 Task: Create New Customer with Customer Name: Promise Me Not, Billing Address Line1: 4760 Agriculture Lane, Billing Address Line2:  Homestead, Billing Address Line3:  Florida 33030, Cell Number: 302-239-8079_x000D_

Action: Mouse moved to (164, 25)
Screenshot: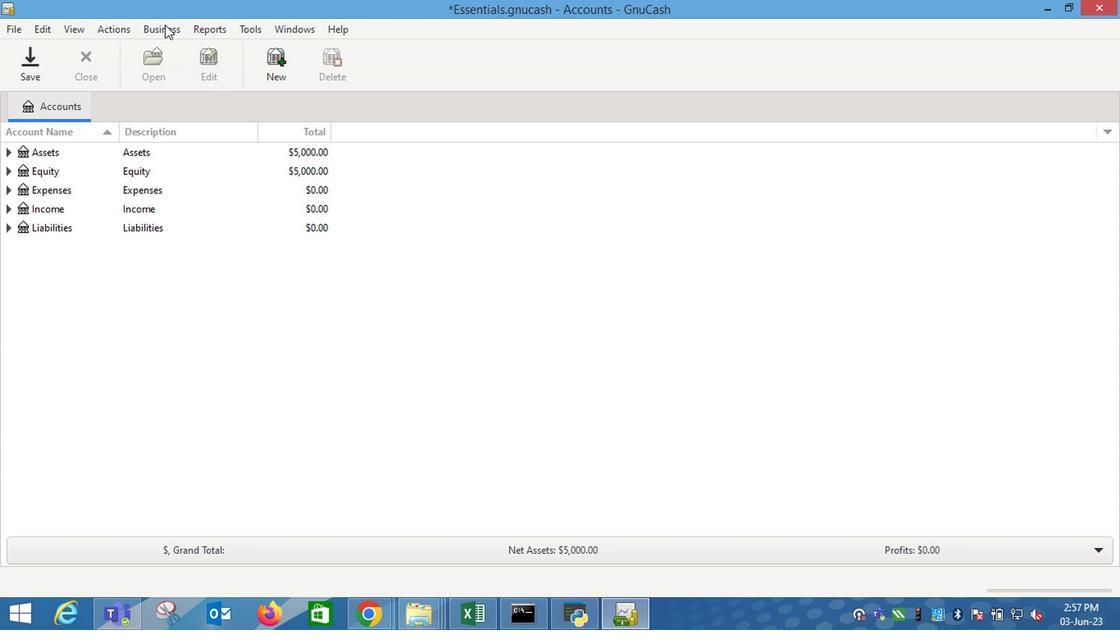 
Action: Mouse pressed left at (164, 25)
Screenshot: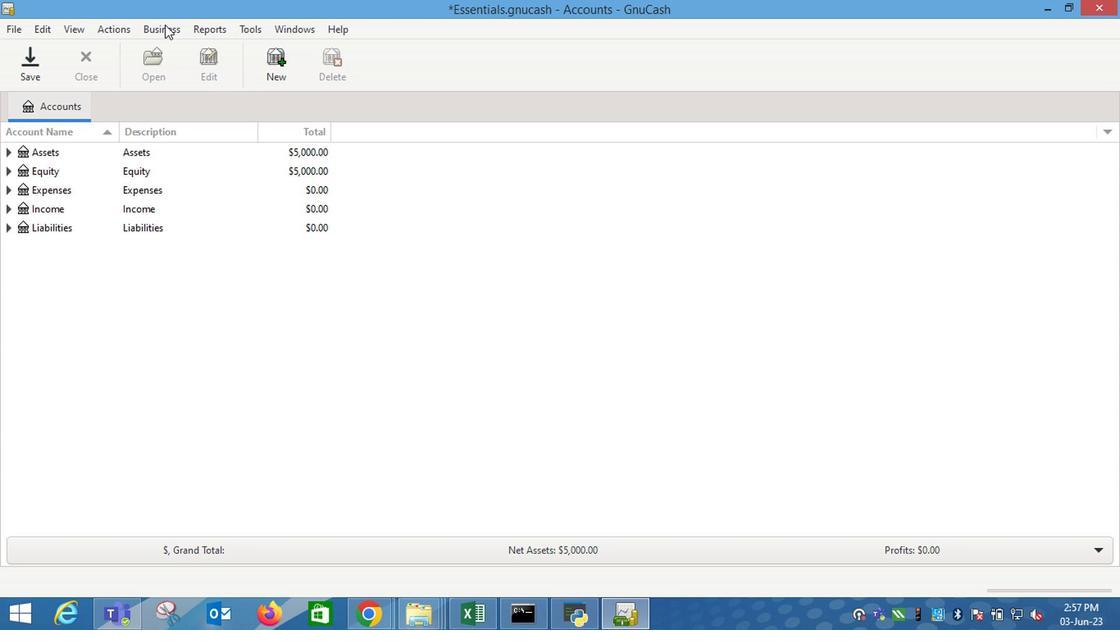 
Action: Mouse moved to (352, 66)
Screenshot: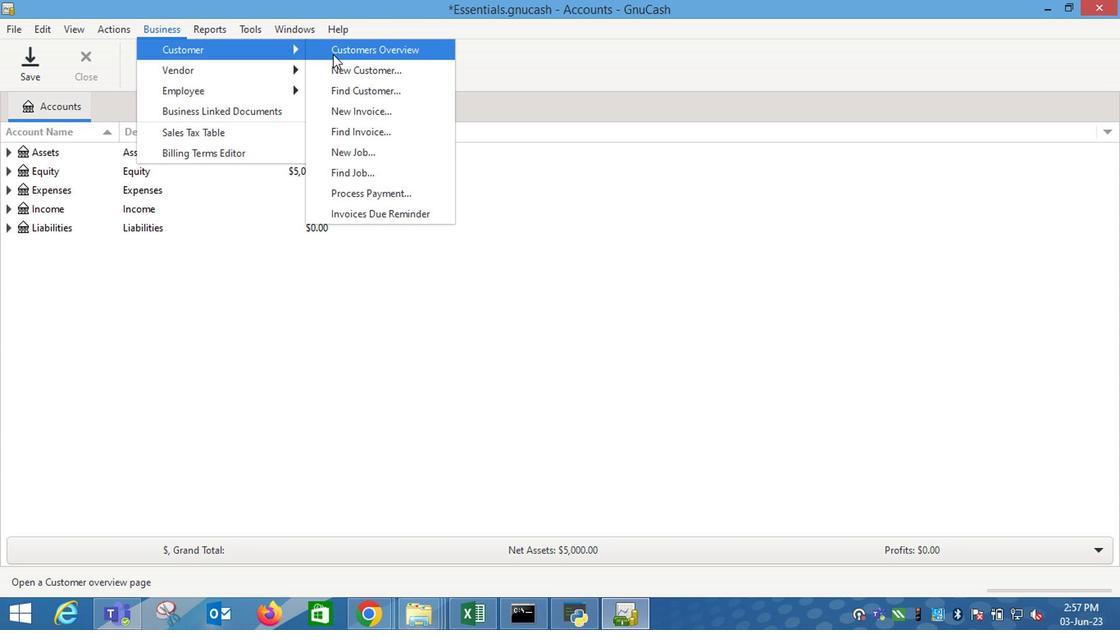 
Action: Mouse pressed left at (352, 66)
Screenshot: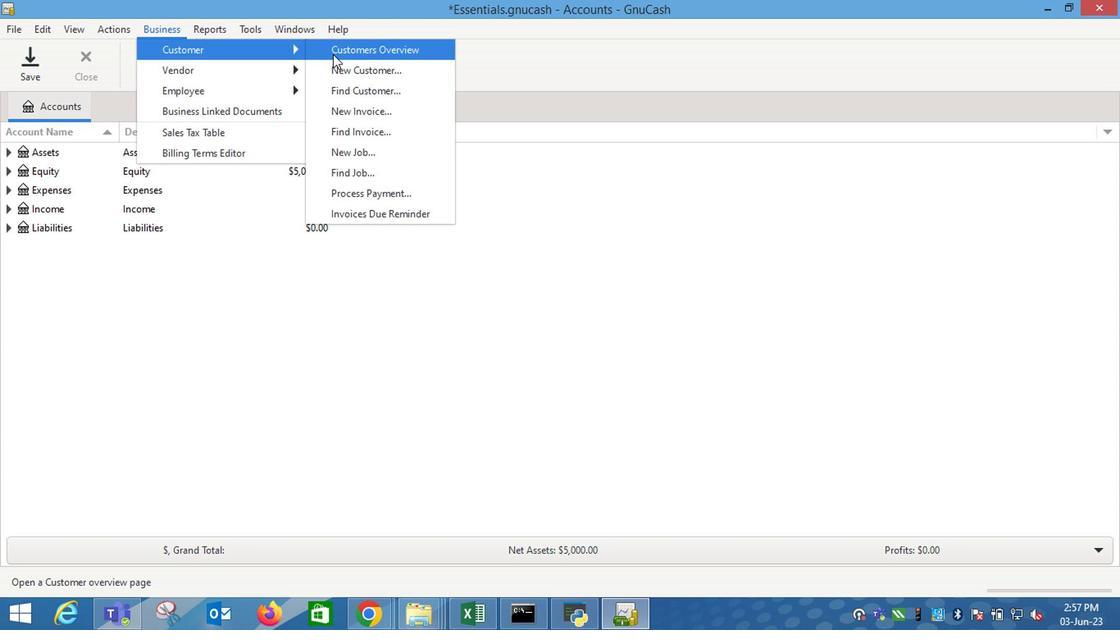 
Action: Mouse moved to (846, 248)
Screenshot: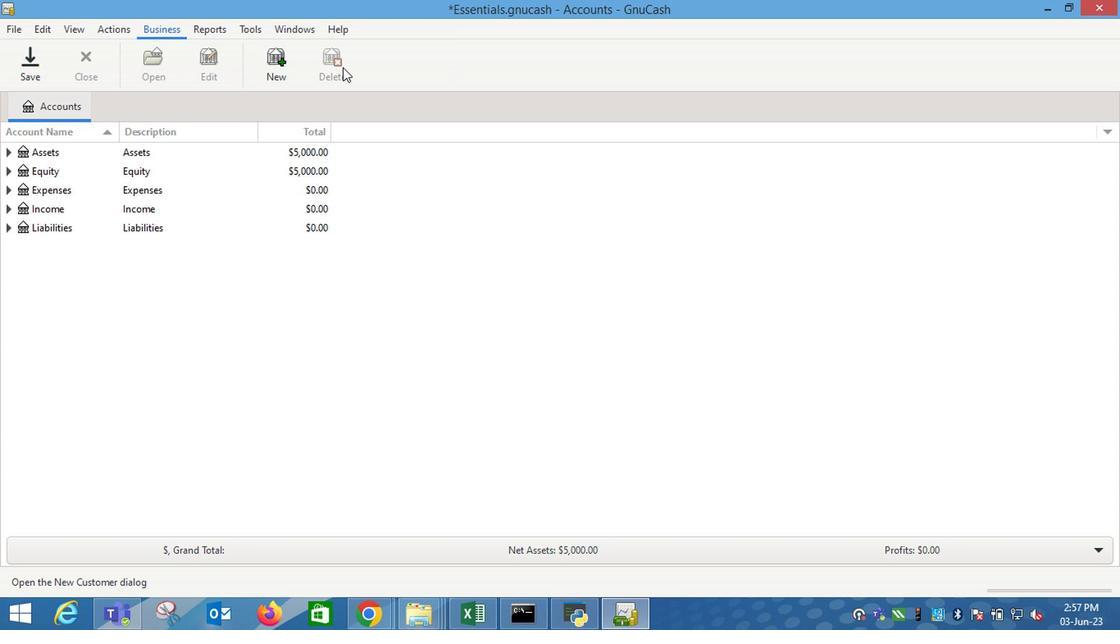 
Action: Key pressed <Key.shift_r>Promise<Key.space><Key.shift_r>Me<Key.space><Key.shift_r>Not<Key.tab><Key.tab>4760<Key.space><Key.shift_r>Agri
Screenshot: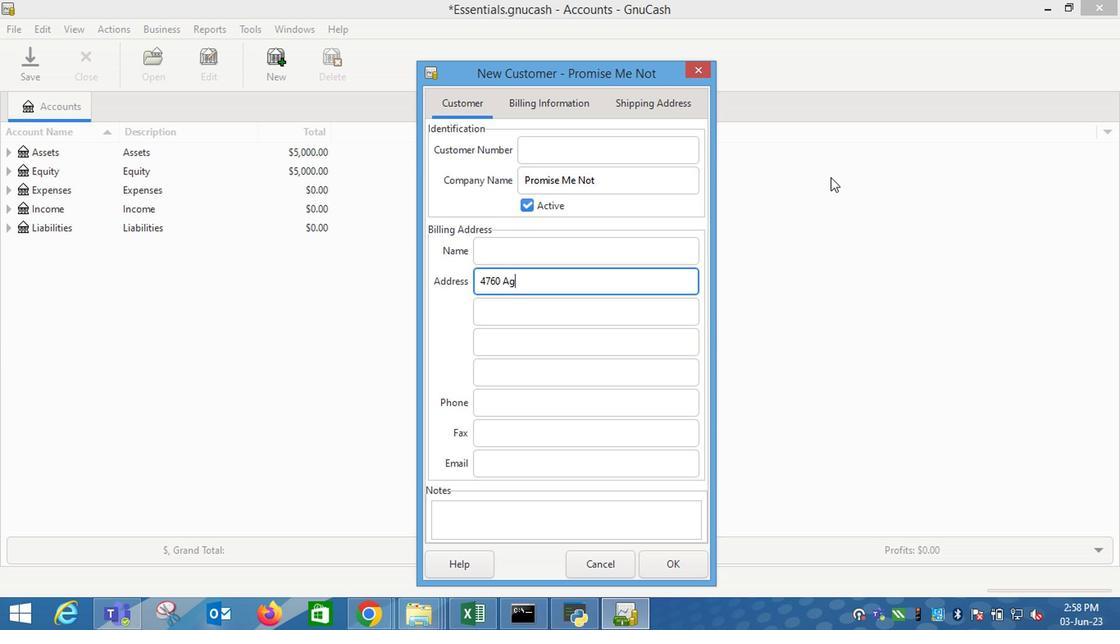 
Action: Mouse pressed left at (846, 248)
Screenshot: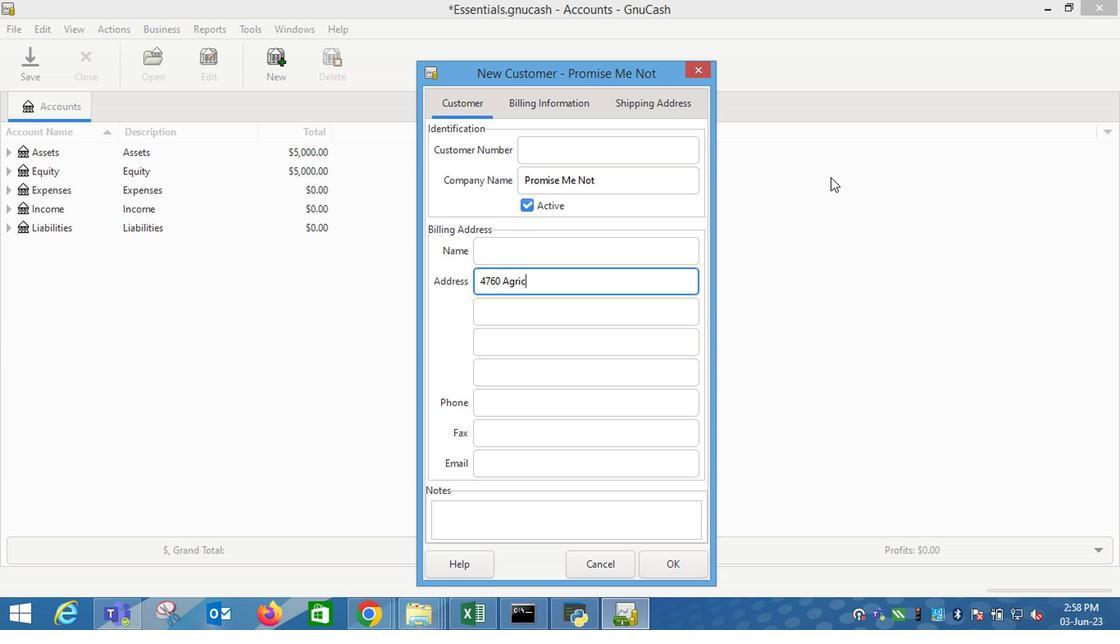 
Action: Key pressed cu
Screenshot: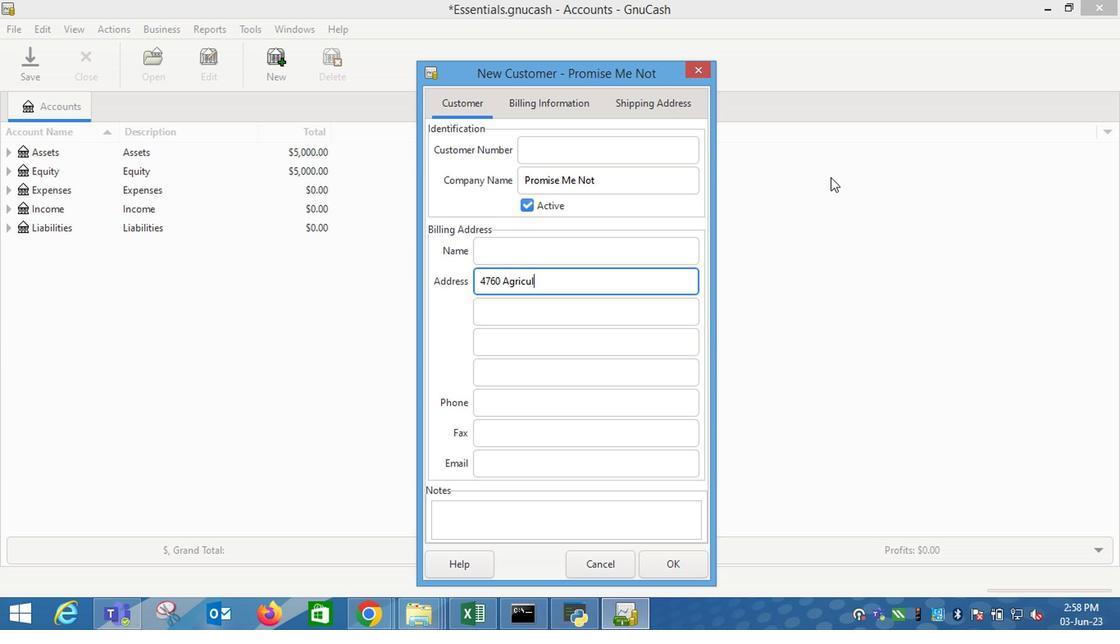 
Action: Mouse moved to (170, 18)
Screenshot: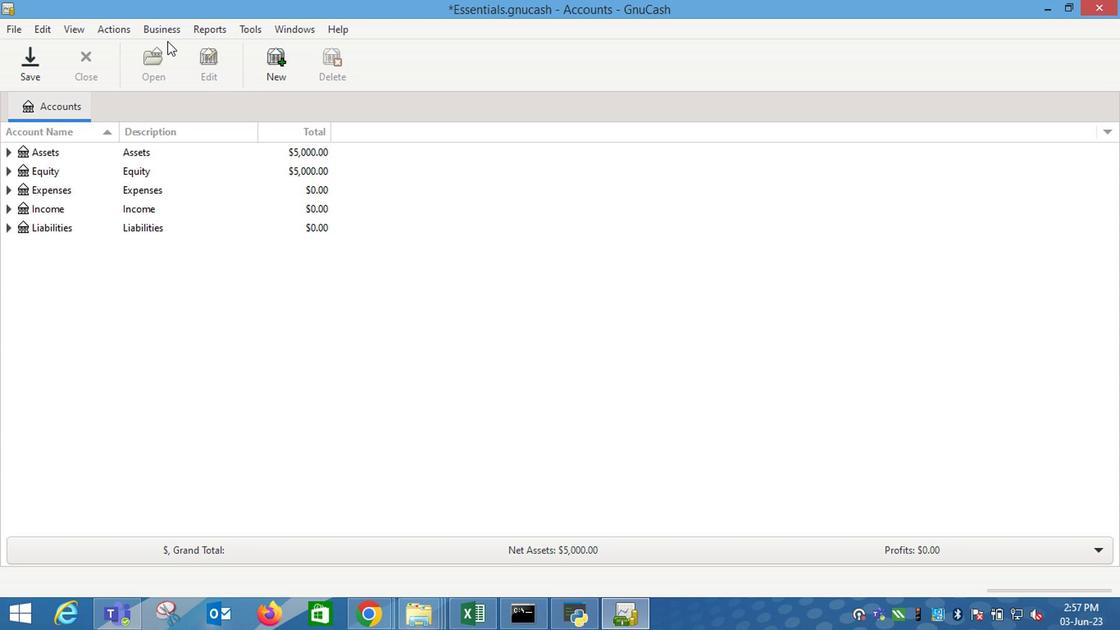 
Action: Mouse pressed left at (170, 18)
Screenshot: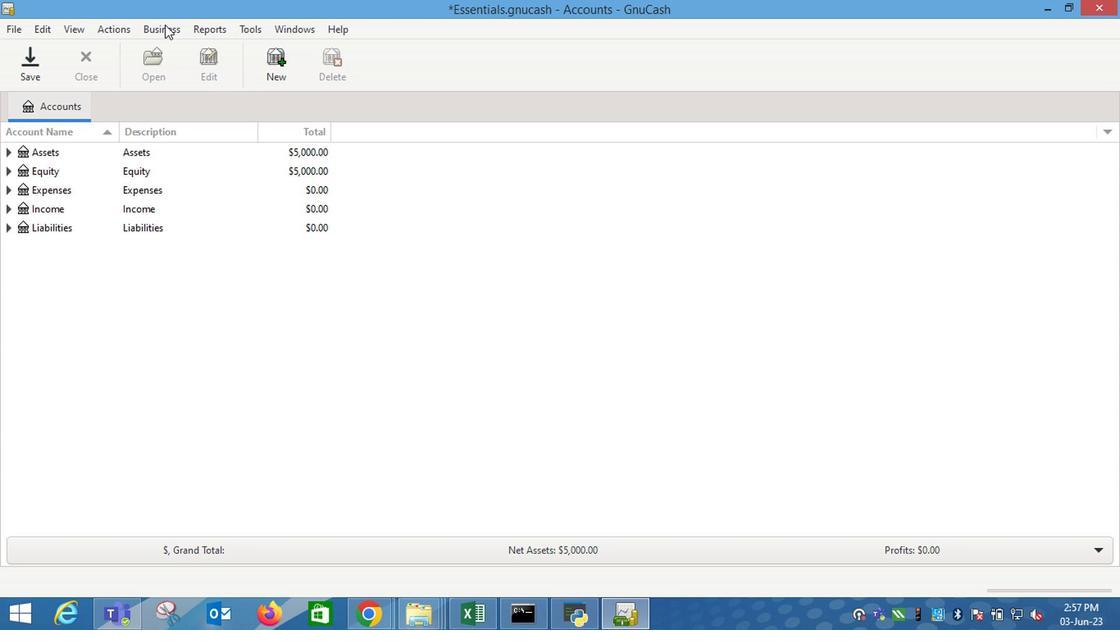 
Action: Mouse moved to (340, 58)
Screenshot: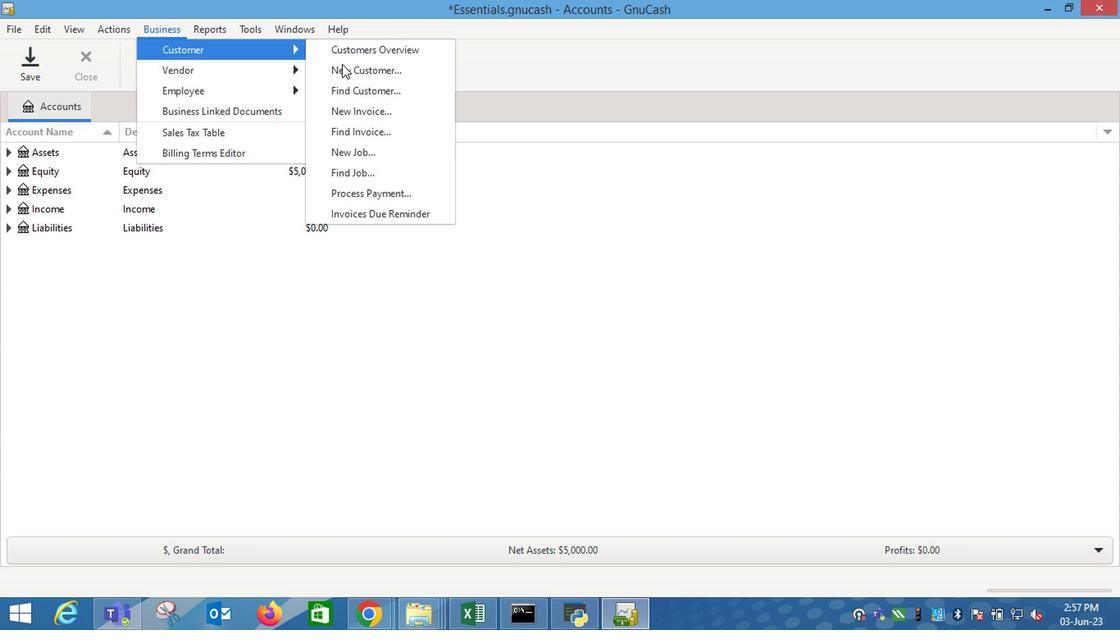 
Action: Mouse pressed left at (340, 58)
Screenshot: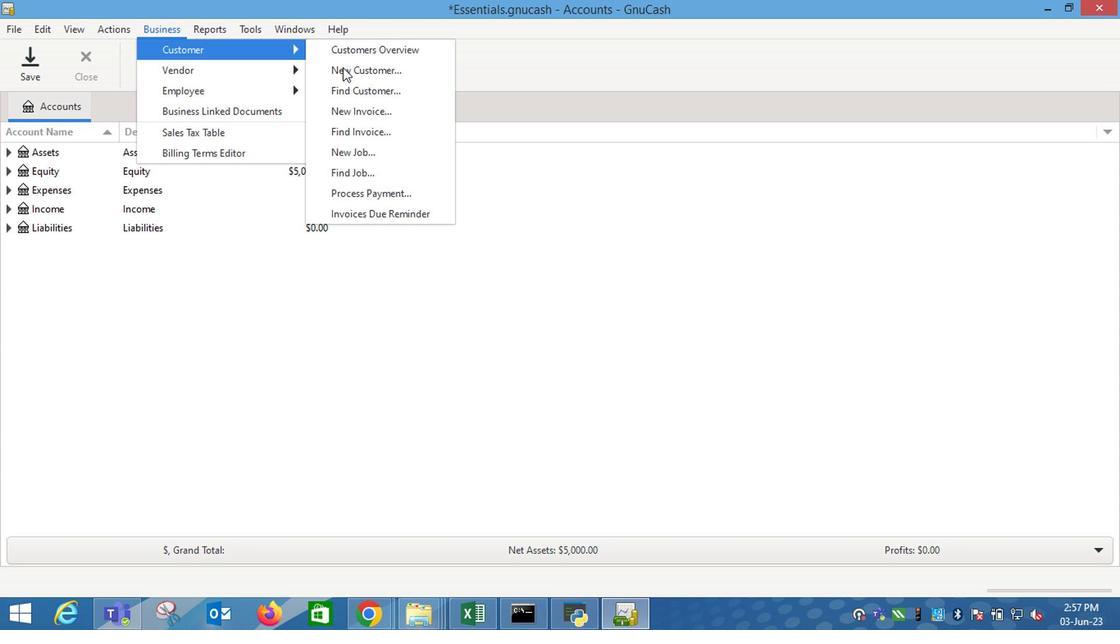
Action: Mouse moved to (807, 165)
Screenshot: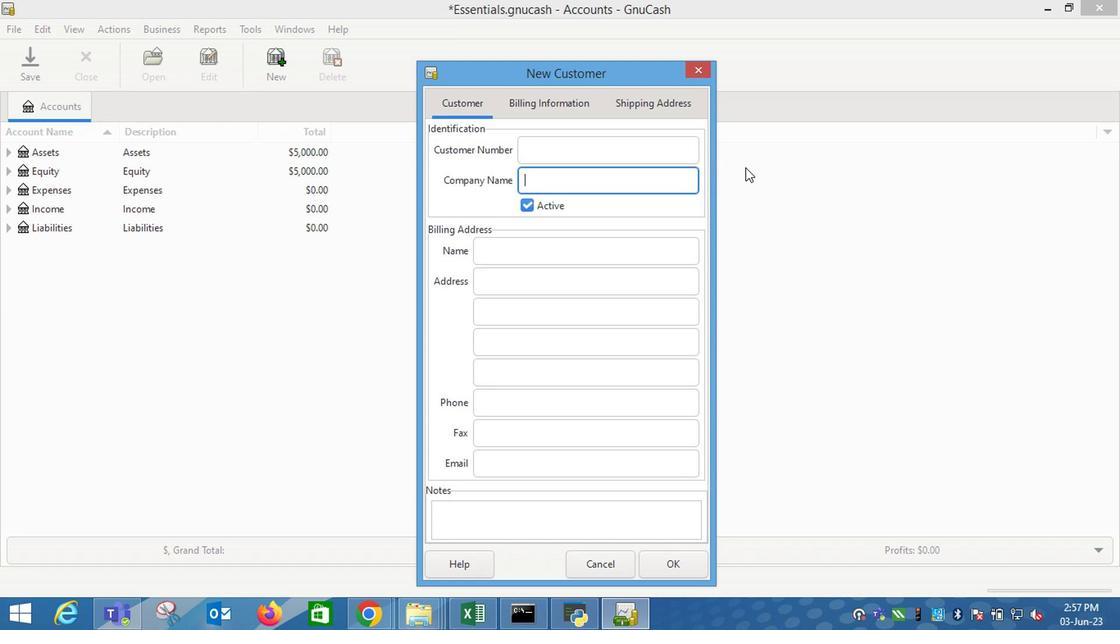 
Action: Key pressed <Key.shift_r>Promise<Key.space><Key.shift_r>Me<Key.space><Key.shift_r>Not<Key.tab><Key.tab><Key.tab>4760<Key.space><Key.shift_r>Agriculture<Key.space><Key.shift_r>Lane<Key.tab><Key.shift_r>Ho<Key.tab><Key.shift_r>F<Key.tab><Key.tab>302-239-8079
Screenshot: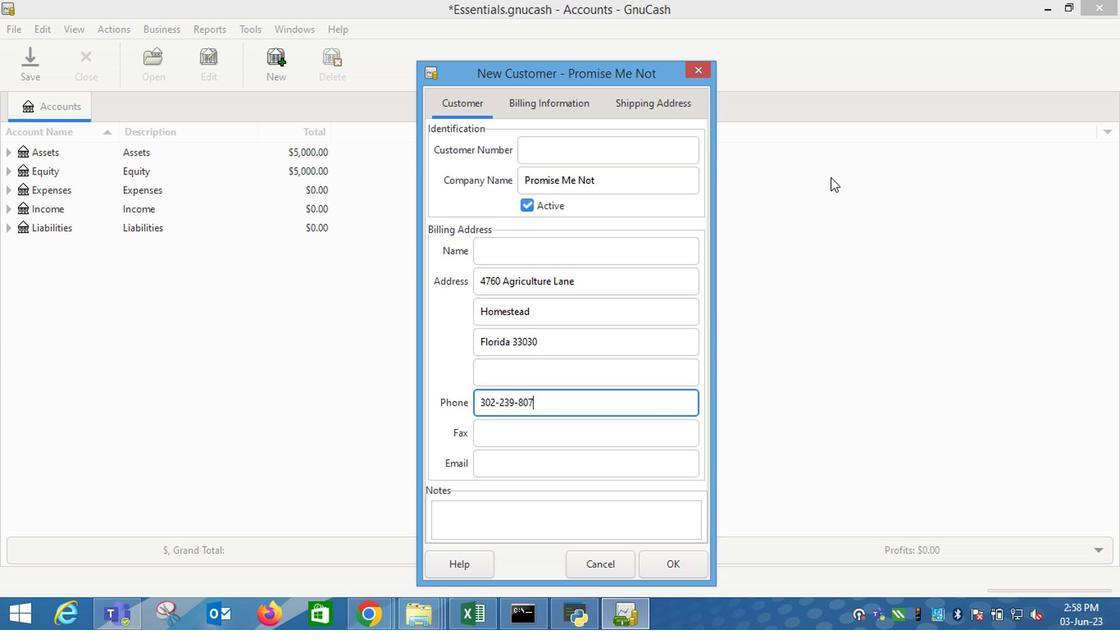 
Action: Mouse moved to (553, 87)
Screenshot: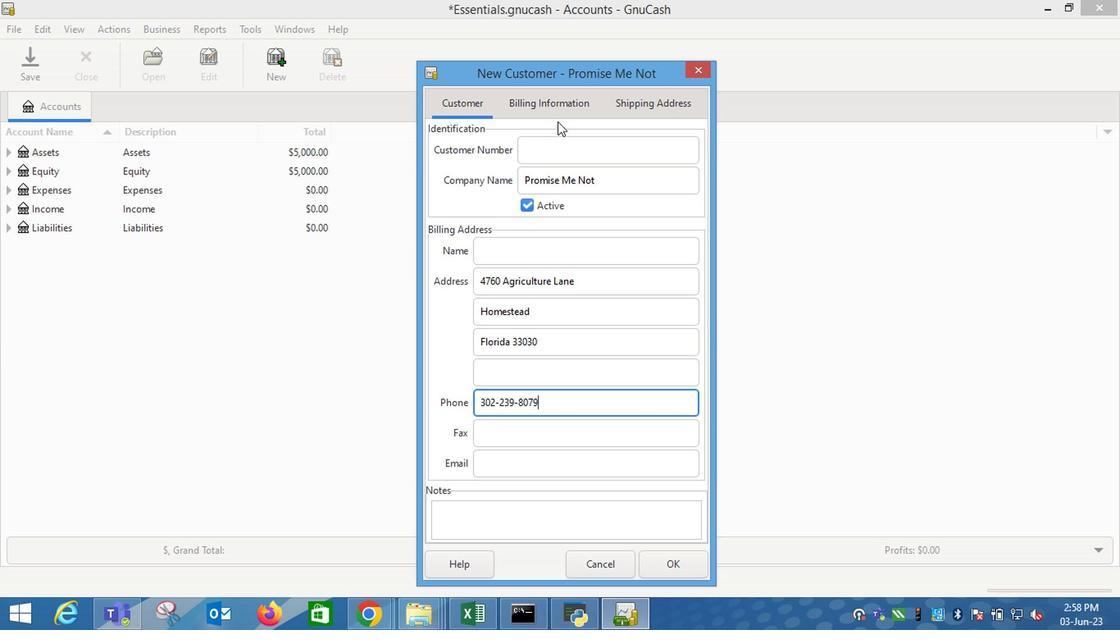 
Action: Mouse pressed left at (553, 87)
Screenshot: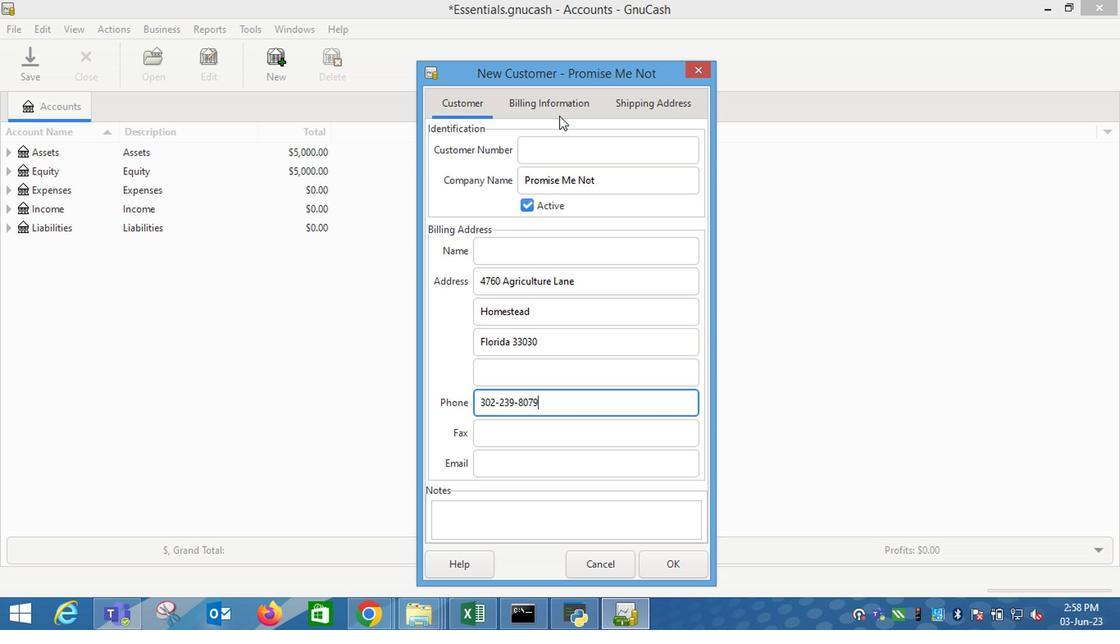 
Action: Mouse moved to (647, 535)
Screenshot: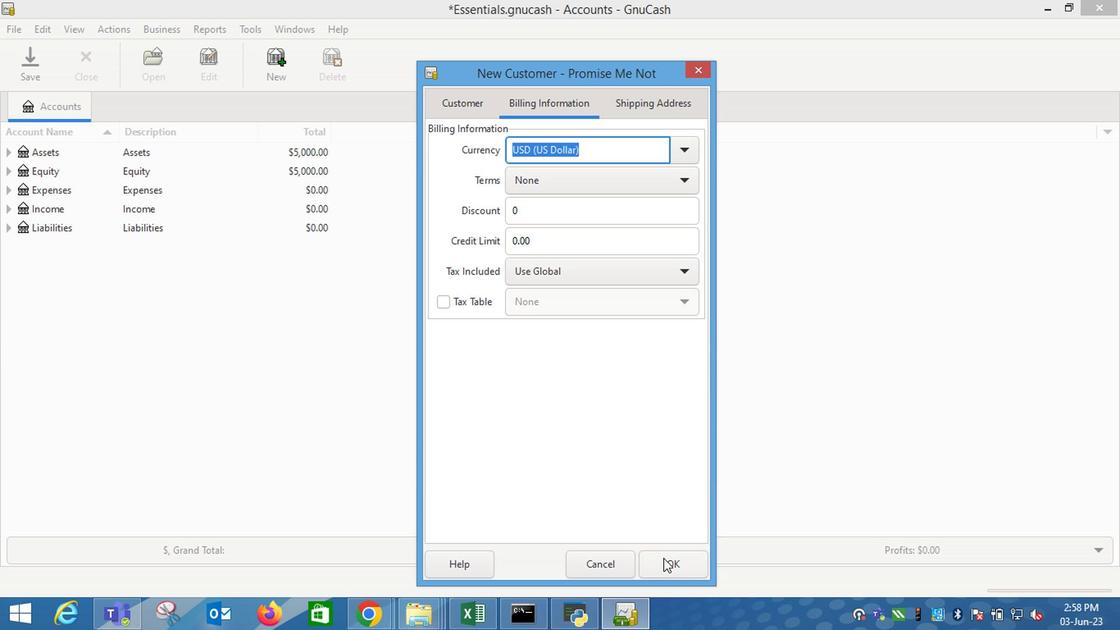 
Action: Mouse pressed left at (647, 535)
Screenshot: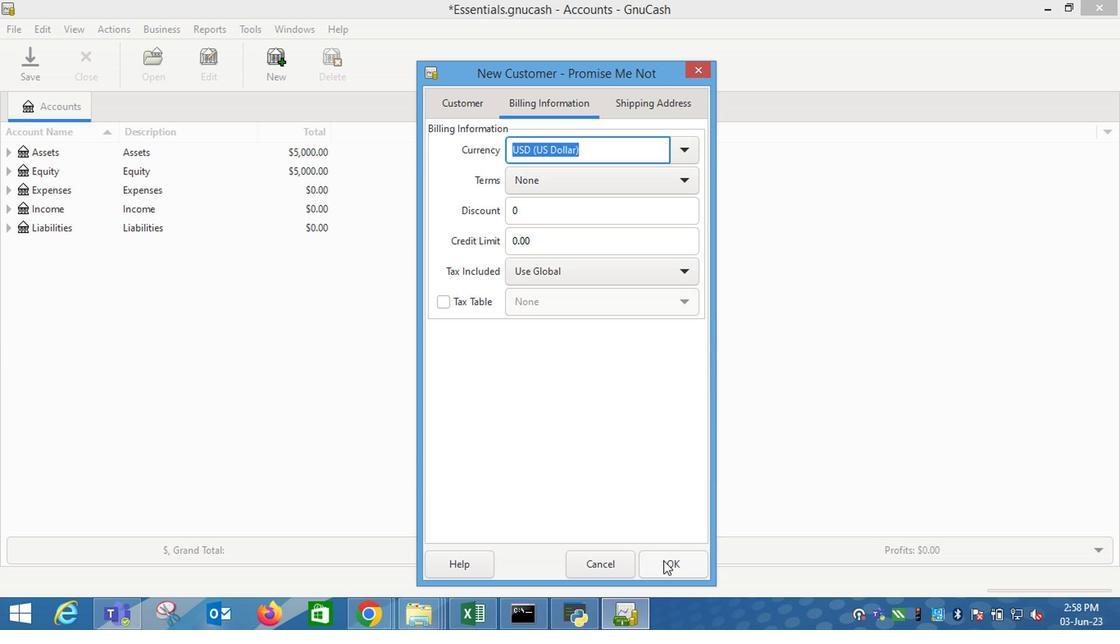 
Action: Mouse moved to (559, 461)
Screenshot: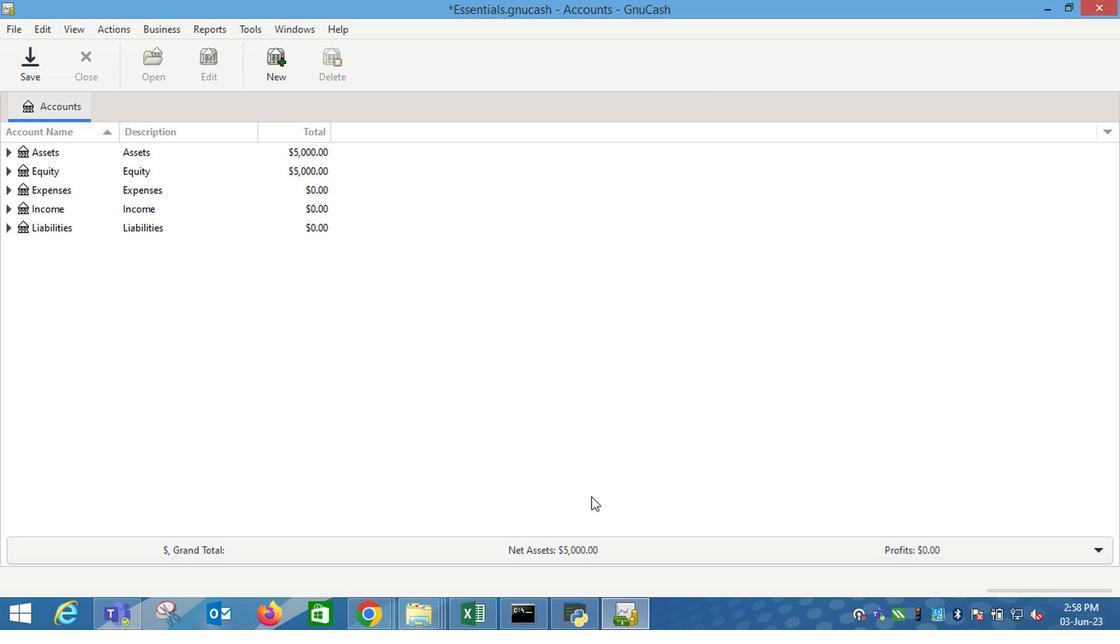 
